 Task: Create Card UI Design Concepts in Board Business Development to Workspace Human Resources. Create Card Brand Guidelines Review in Board Brand Ambassador Program Management to Workspace Human Resources. Create Card Design Critique Meeting in Board Market Entry Feasibility Analysis to Workspace Human Resources
Action: Mouse moved to (891, 476)
Screenshot: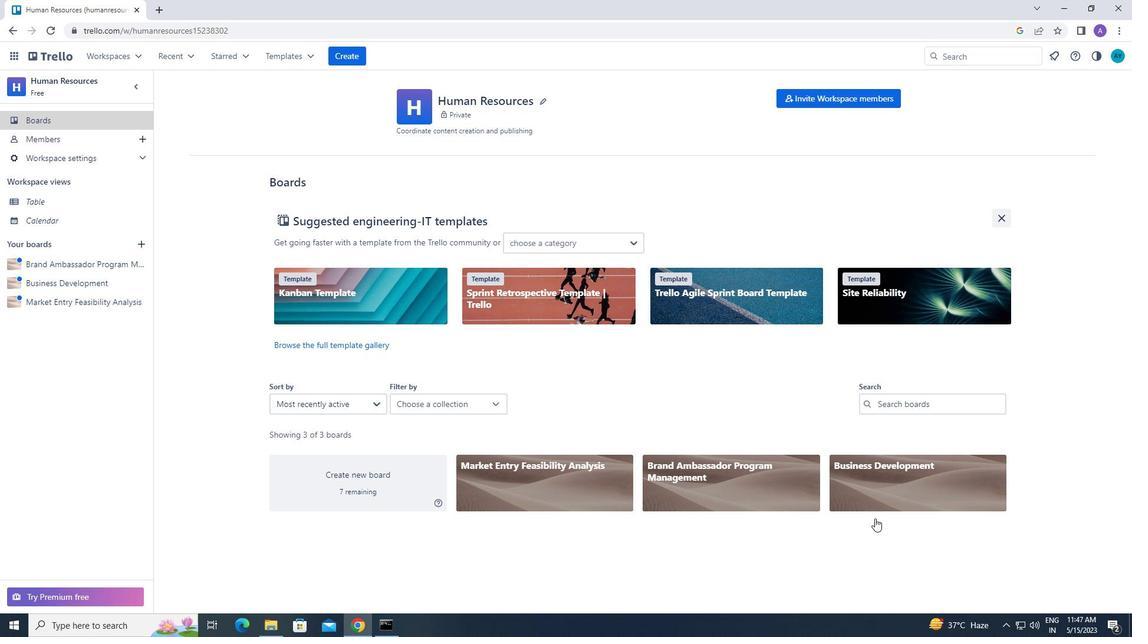 
Action: Mouse pressed left at (891, 476)
Screenshot: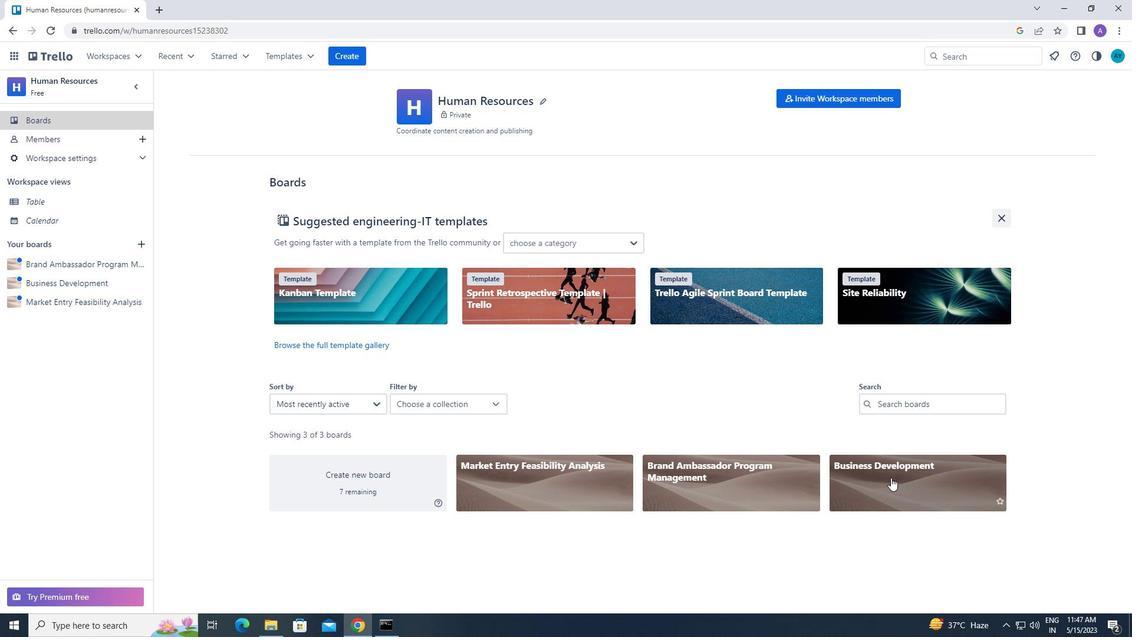 
Action: Mouse moved to (567, 147)
Screenshot: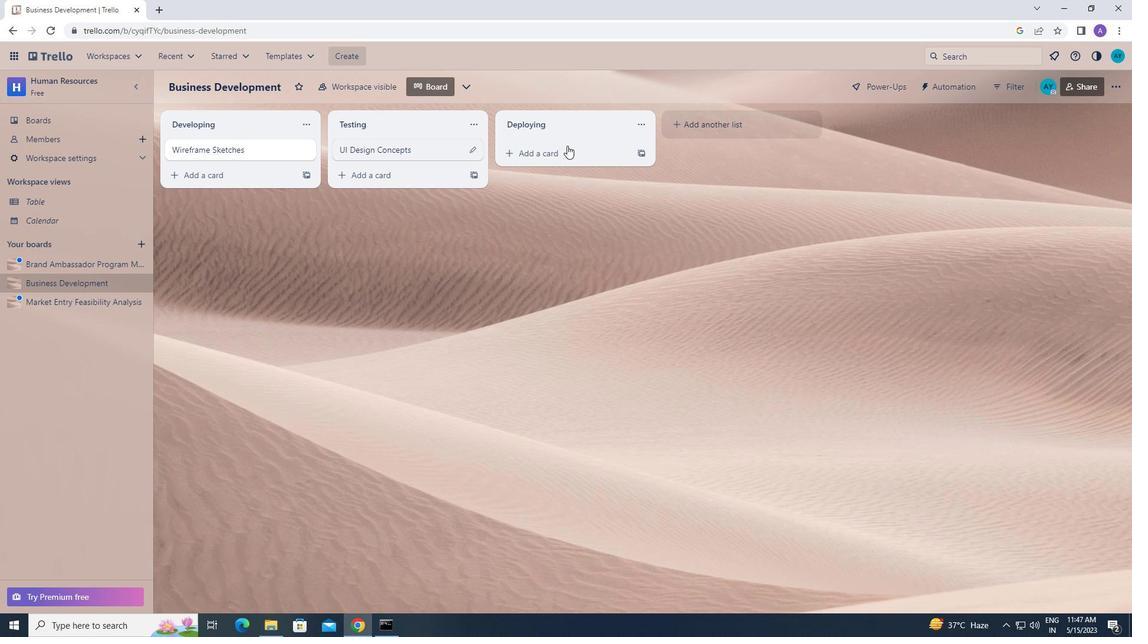 
Action: Mouse pressed left at (567, 147)
Screenshot: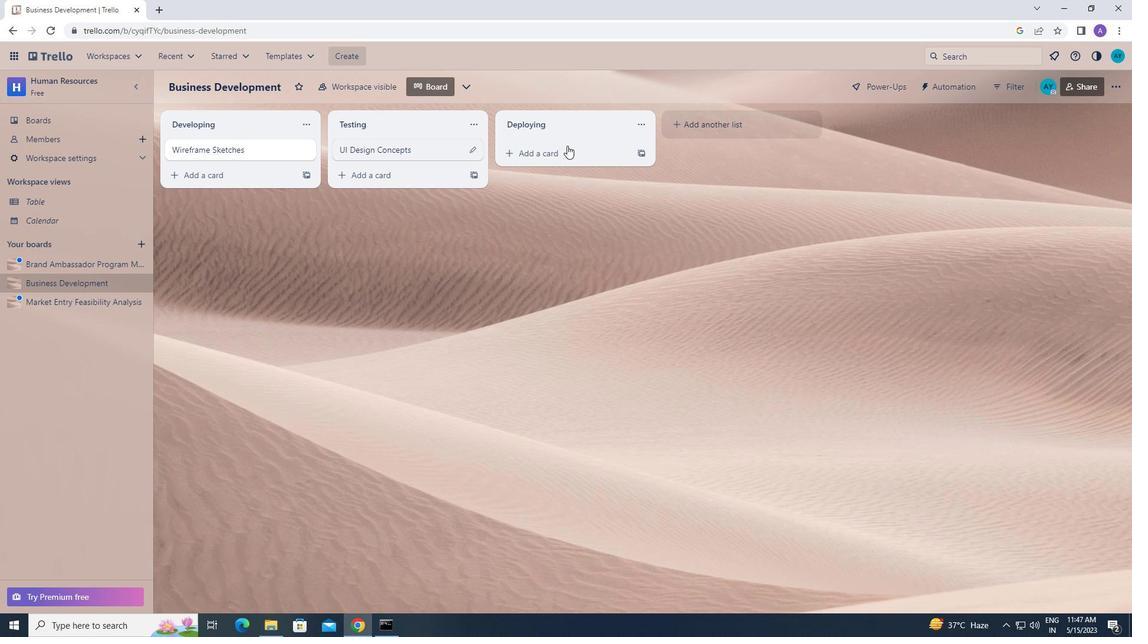 
Action: Mouse moved to (559, 155)
Screenshot: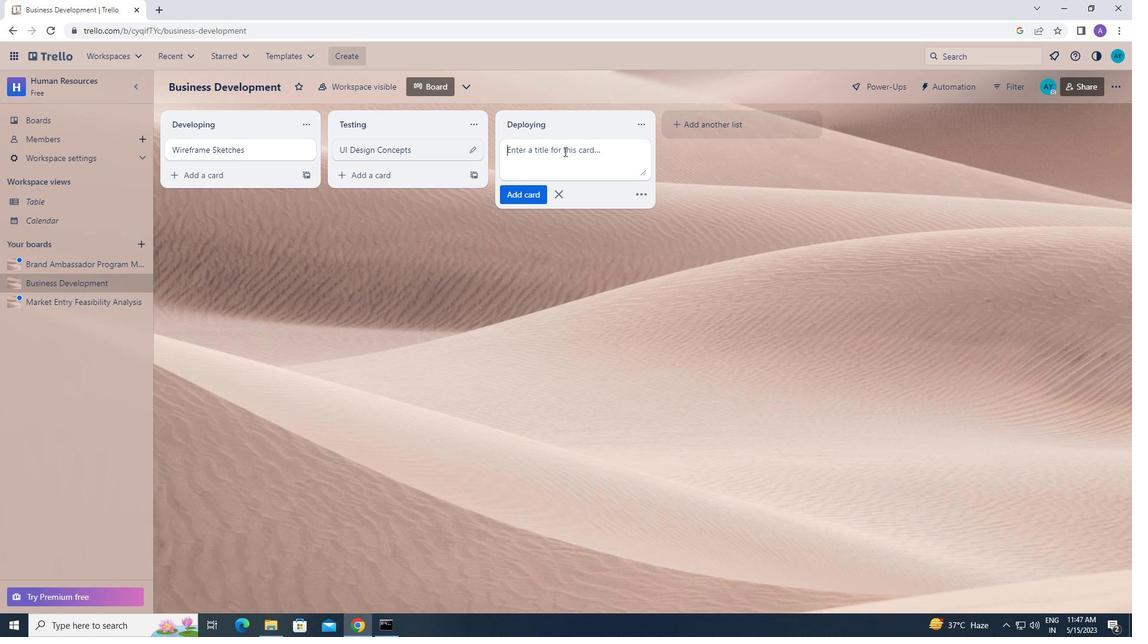 
Action: Mouse pressed left at (559, 155)
Screenshot: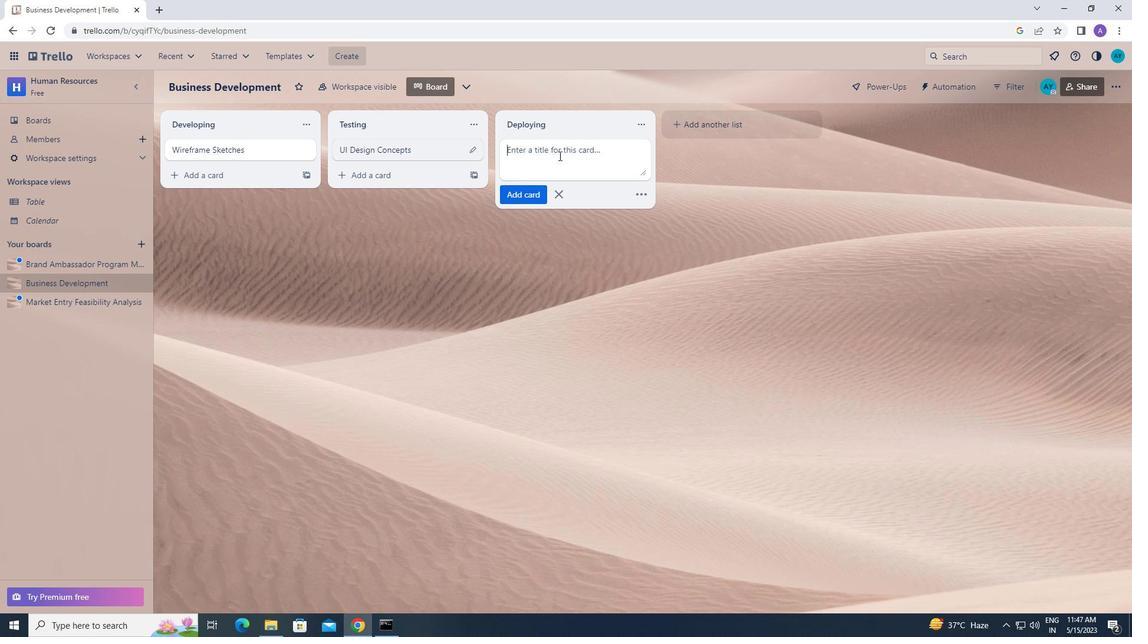 
Action: Key pressed ui<Key.space>d<Key.caps_lock>esign<Key.space><Key.caps_lock>c<Key.caps_lock>oncepts<Key.enter>
Screenshot: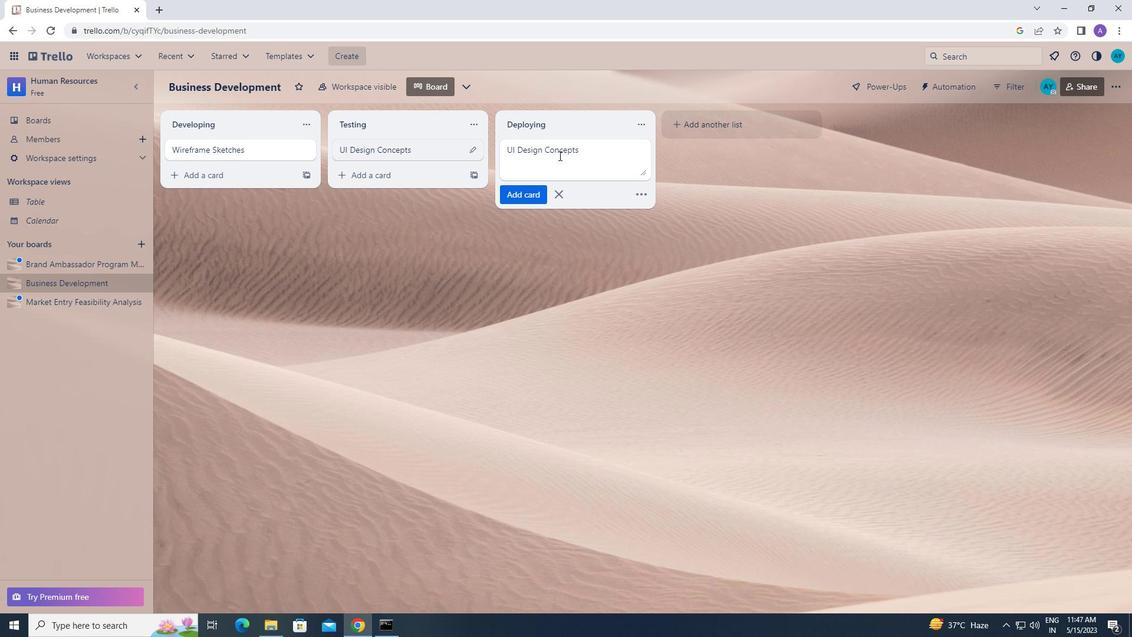
Action: Mouse moved to (125, 57)
Screenshot: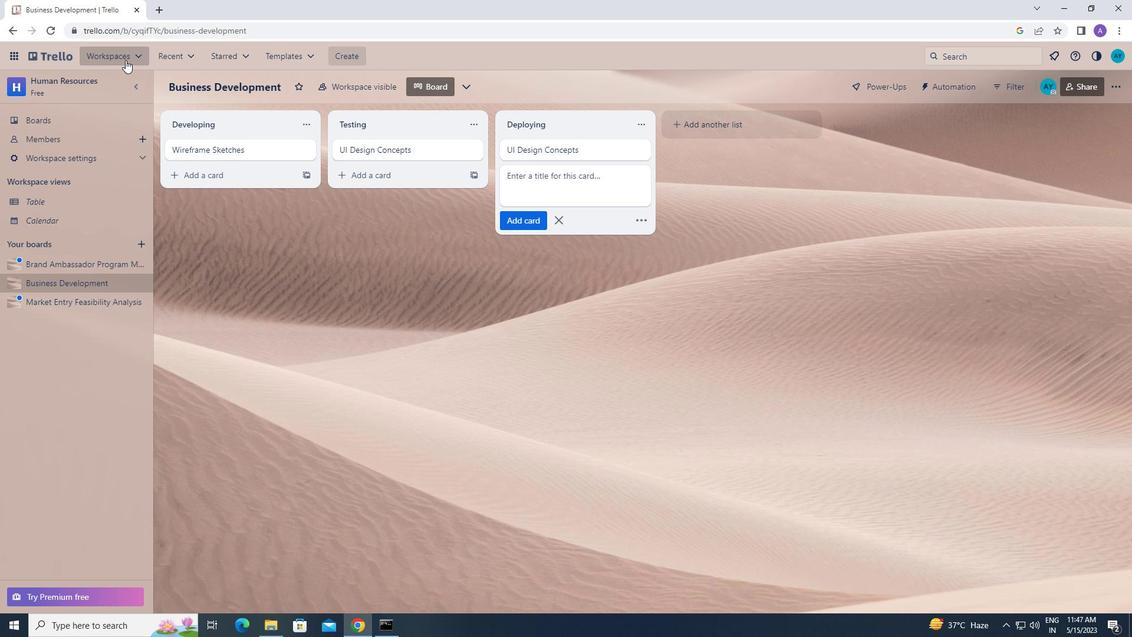 
Action: Mouse pressed left at (125, 57)
Screenshot: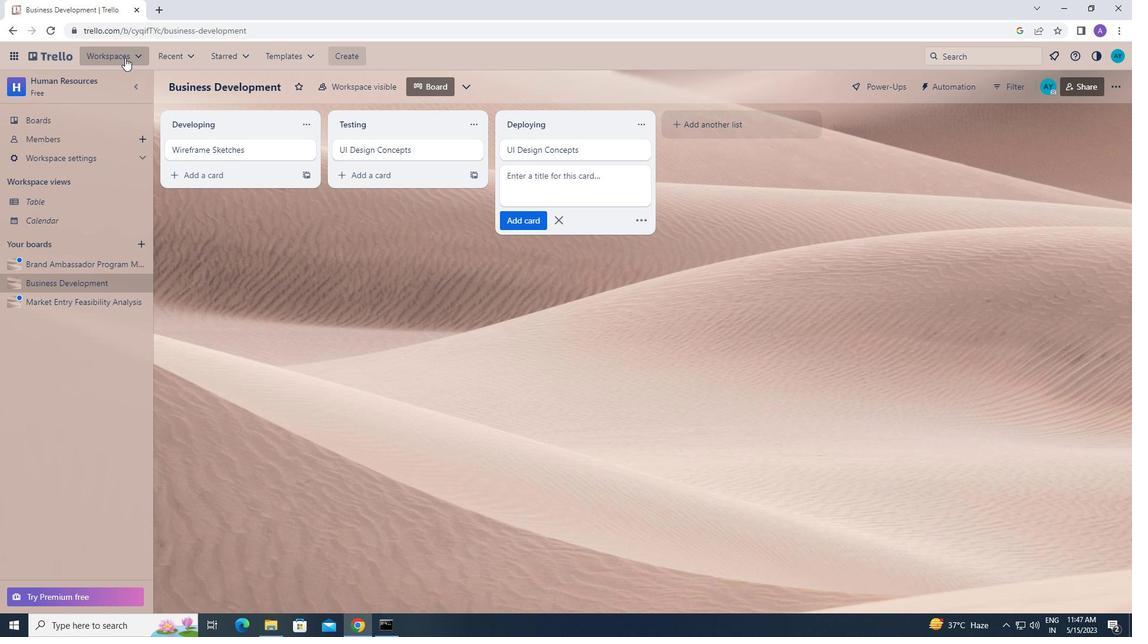 
Action: Mouse moved to (178, 414)
Screenshot: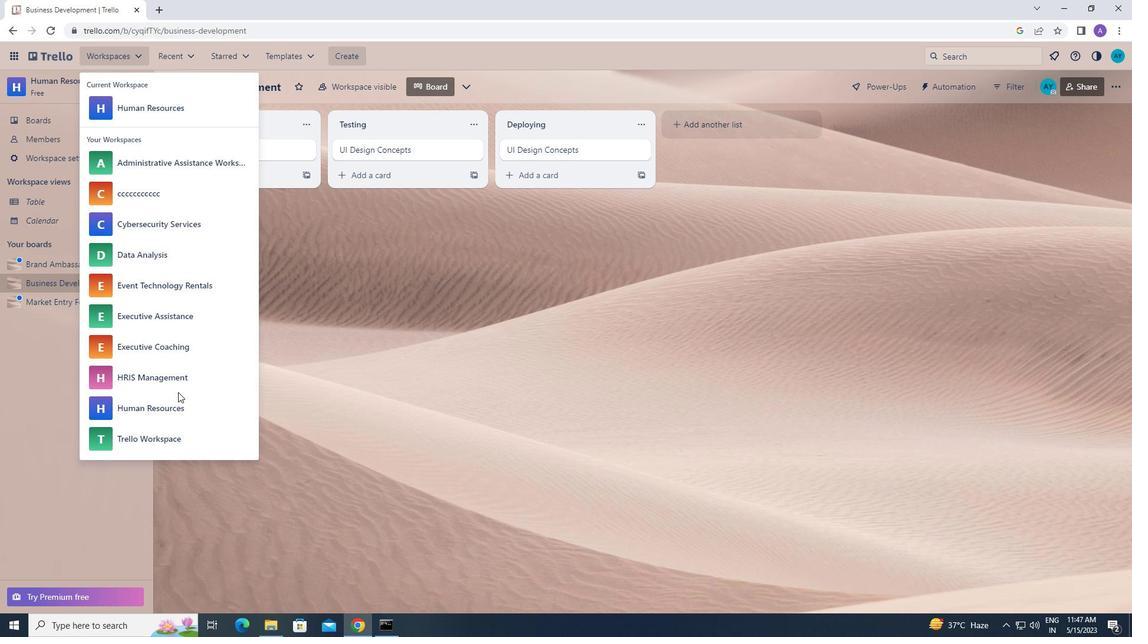 
Action: Mouse pressed left at (178, 414)
Screenshot: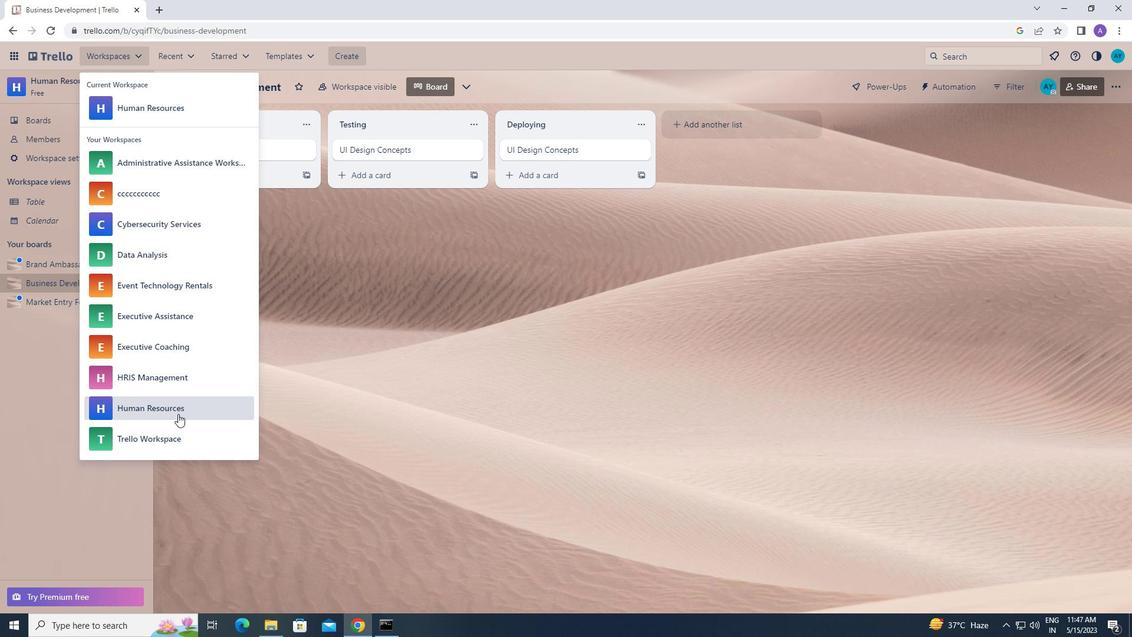 
Action: Mouse moved to (893, 478)
Screenshot: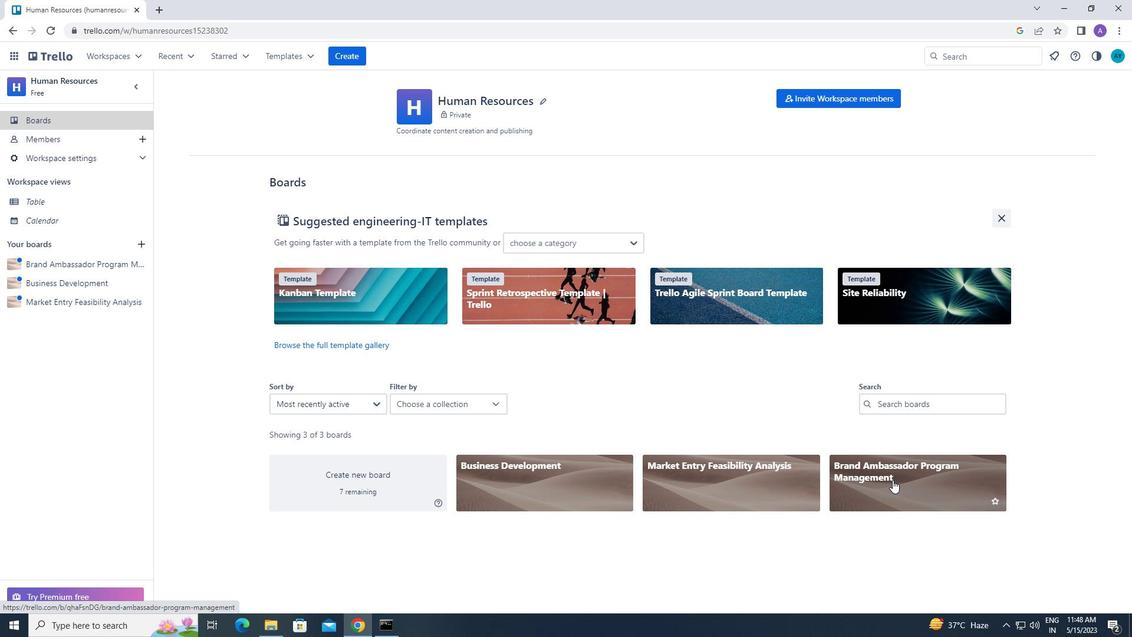 
Action: Mouse pressed left at (893, 478)
Screenshot: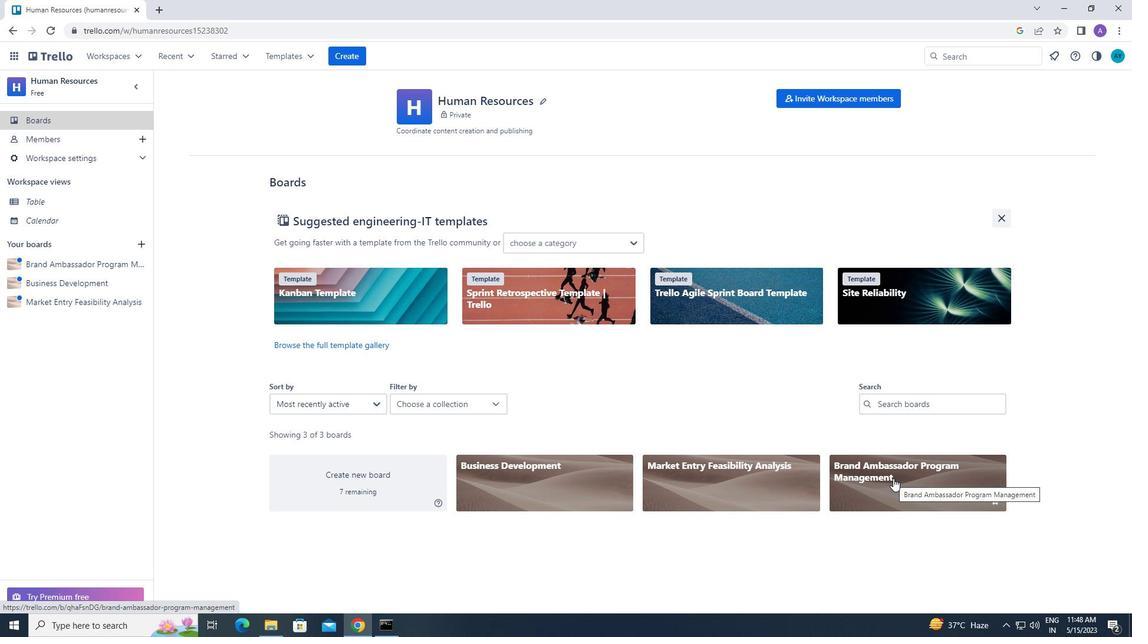 
Action: Mouse moved to (552, 148)
Screenshot: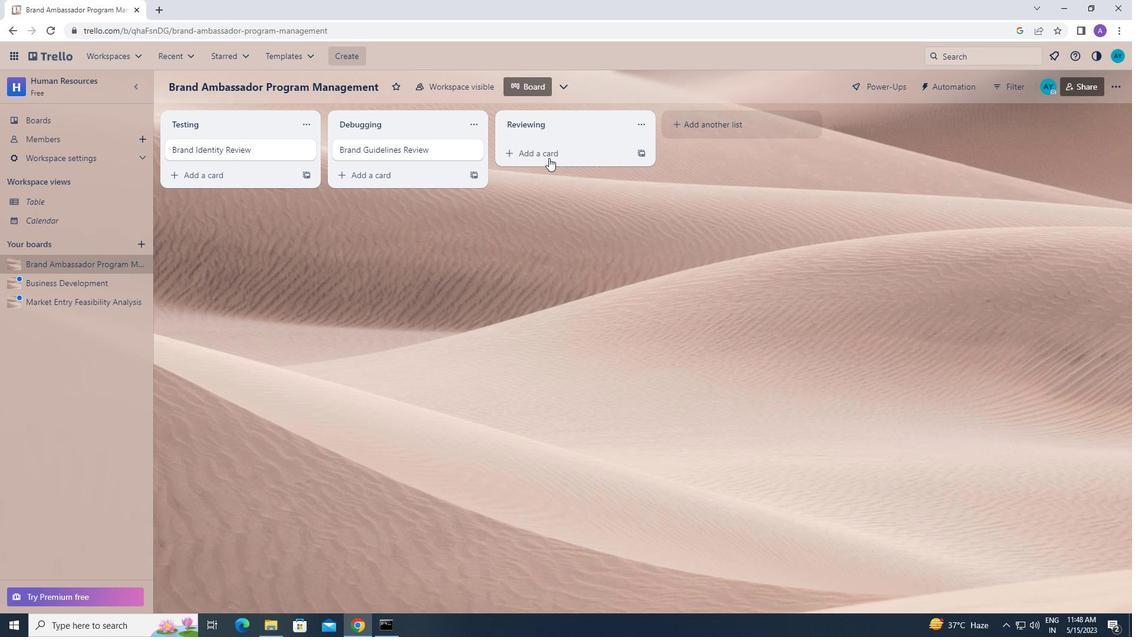 
Action: Mouse pressed left at (552, 148)
Screenshot: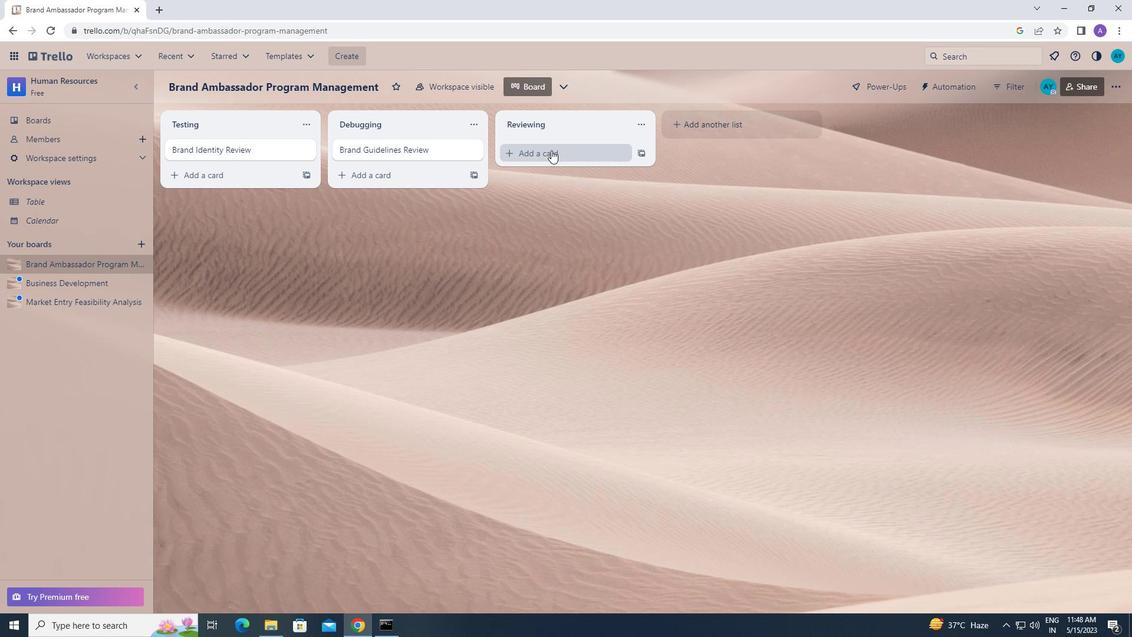 
Action: Mouse moved to (549, 158)
Screenshot: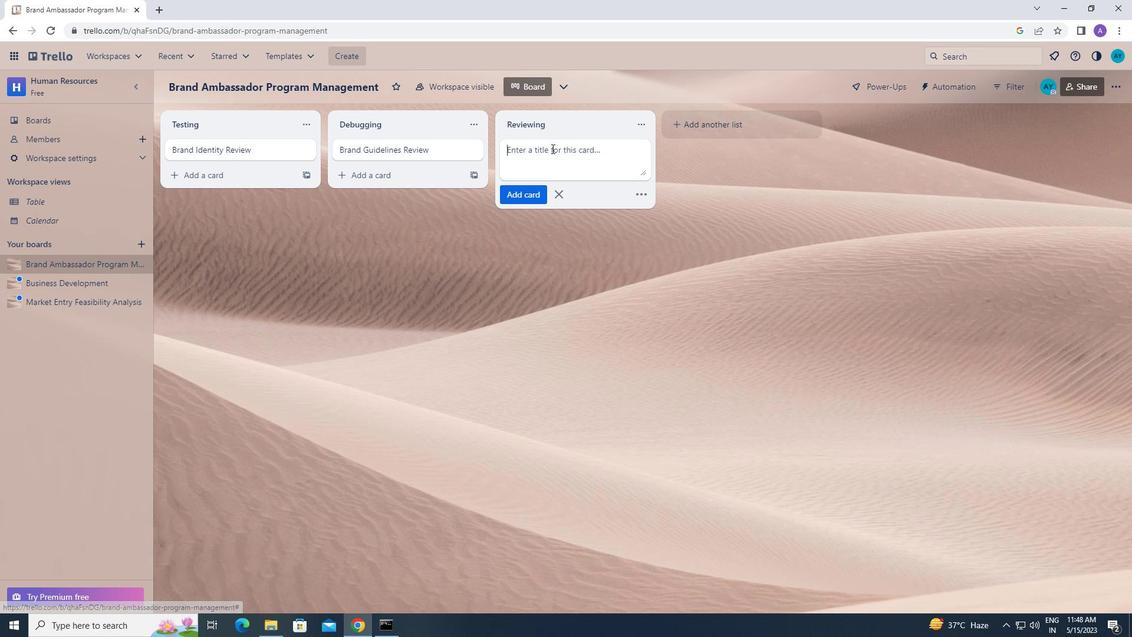 
Action: Mouse pressed left at (549, 158)
Screenshot: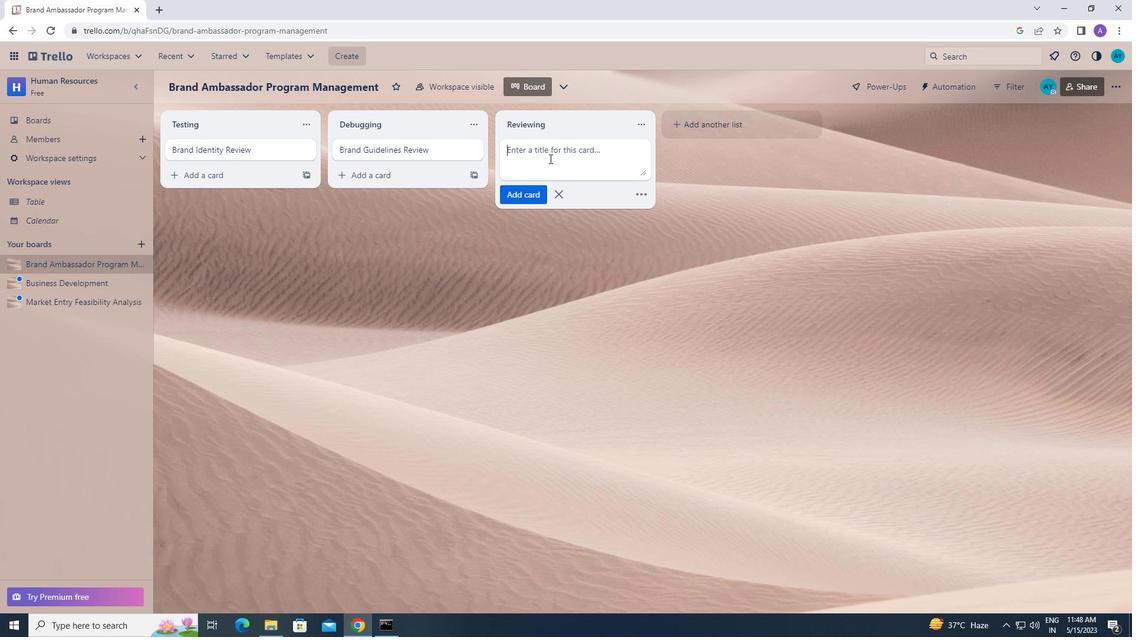 
Action: Key pressed <Key.caps_lock>b<Key.caps_lock>rand<Key.space><Key.caps_lock>g<Key.caps_lock>uidel
Screenshot: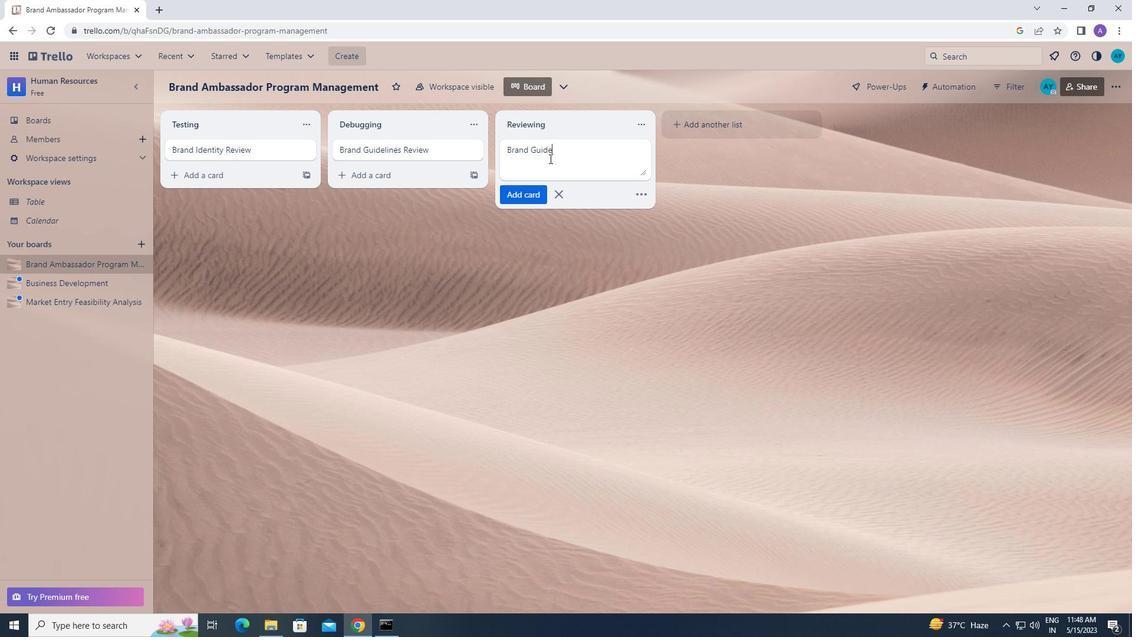 
Action: Mouse moved to (633, 115)
Screenshot: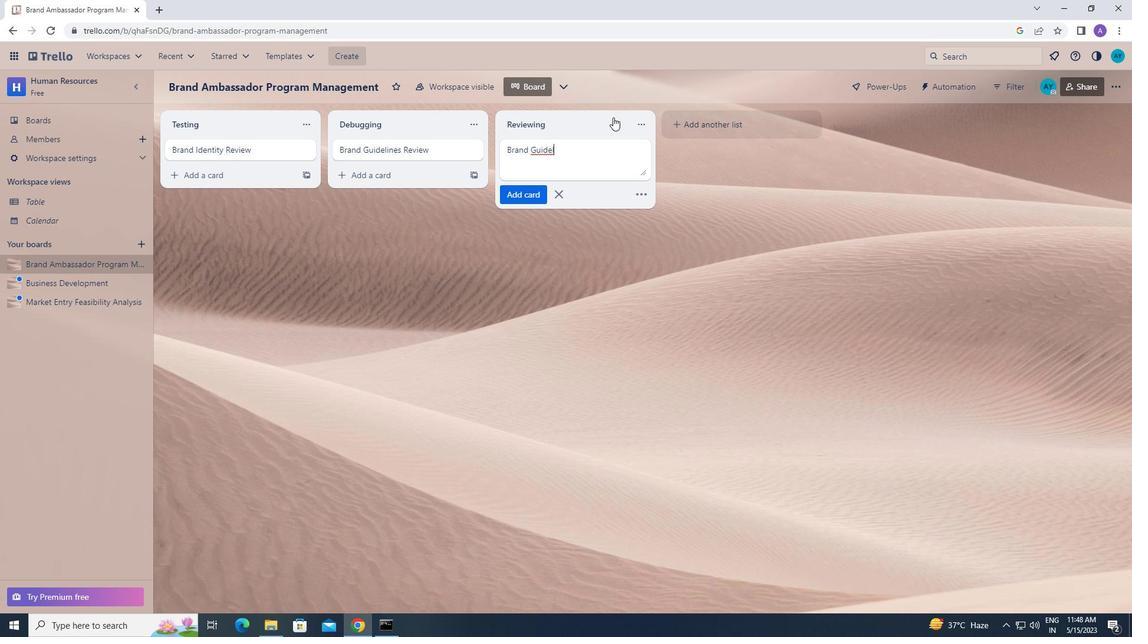 
Action: Key pressed ines<Key.space><Key.caps_lock>r<Key.caps_lock>eview<Key.enter>
Screenshot: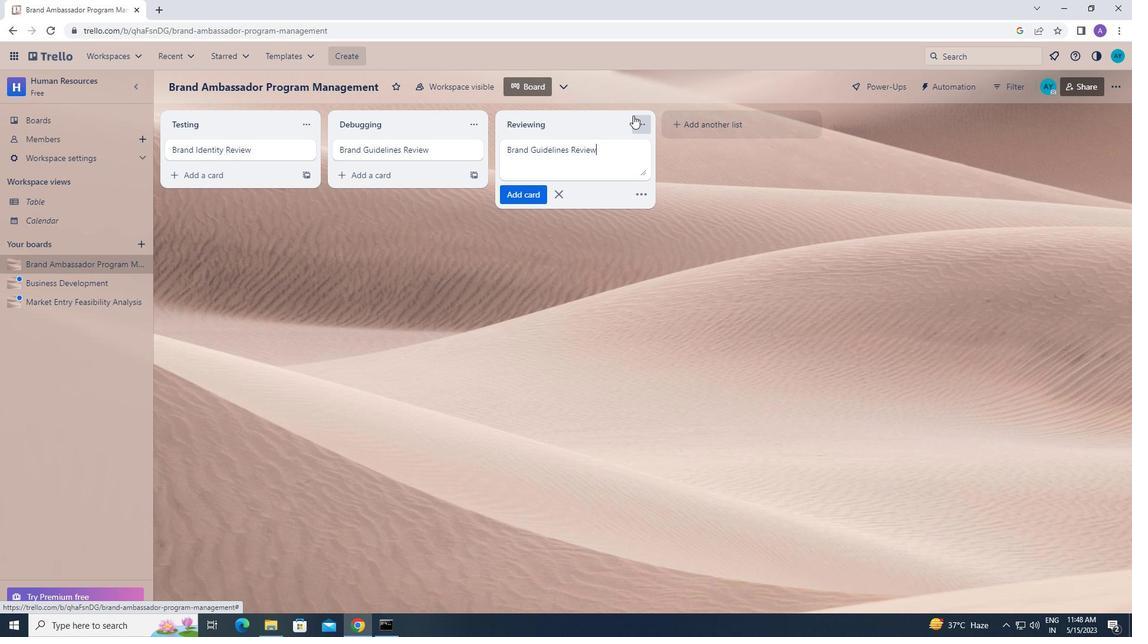 
Action: Mouse moved to (99, 54)
Screenshot: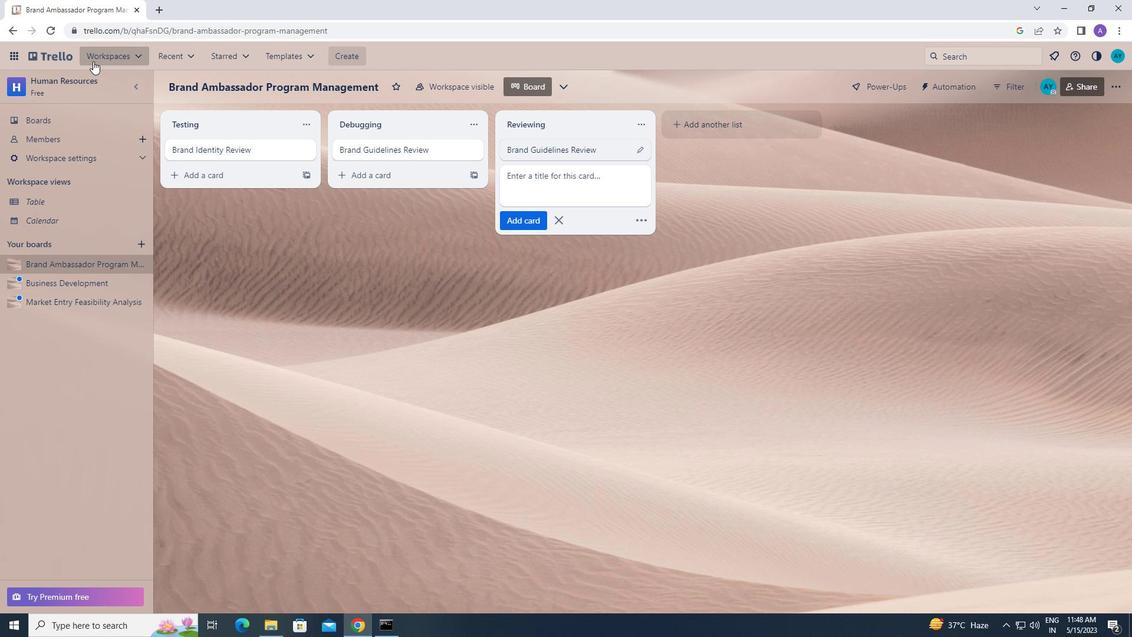 
Action: Mouse pressed left at (99, 54)
Screenshot: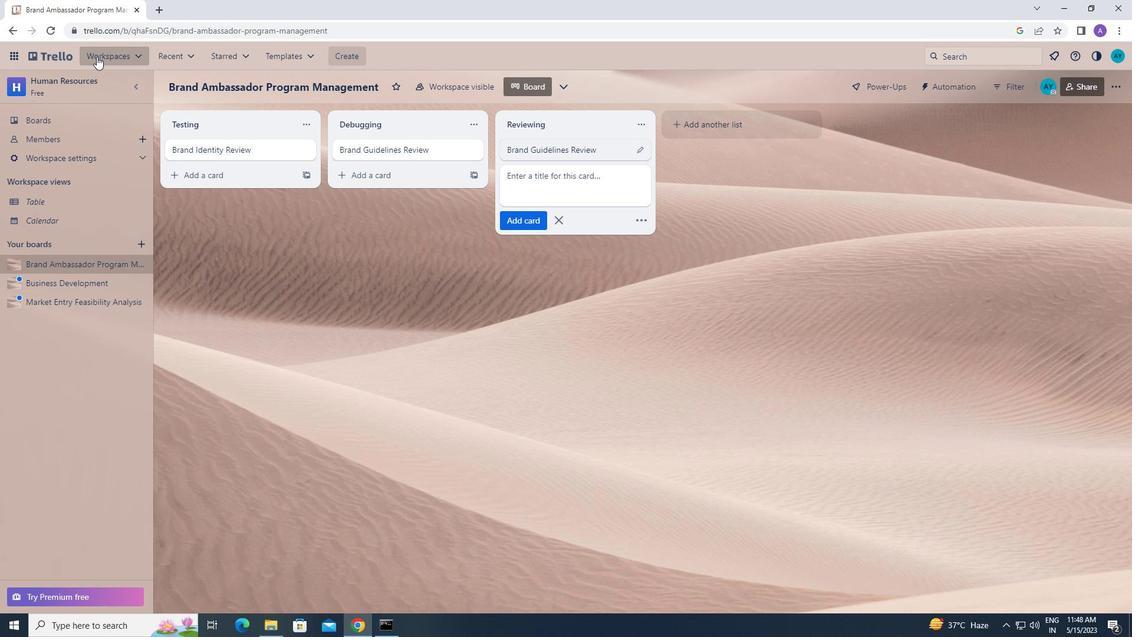 
Action: Mouse moved to (159, 406)
Screenshot: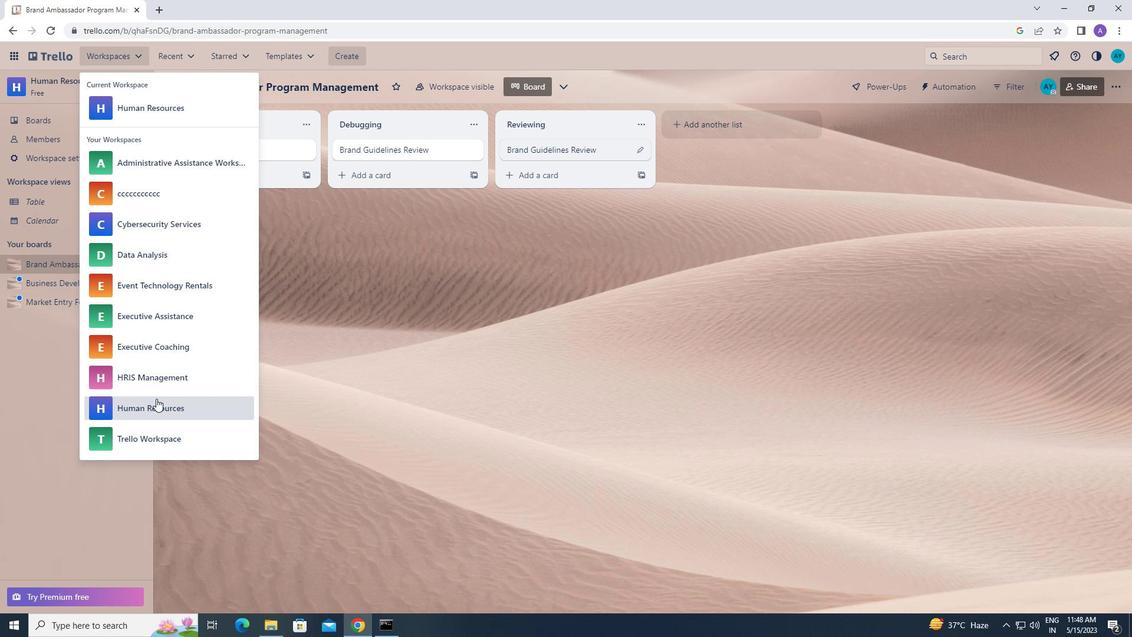 
Action: Mouse pressed left at (159, 406)
Screenshot: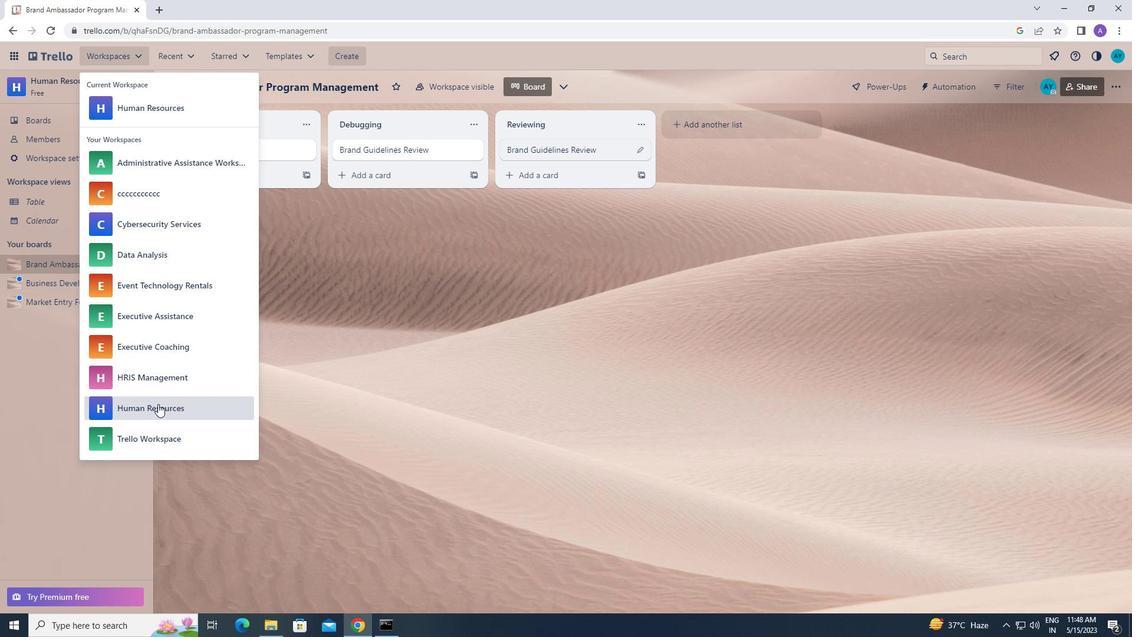 
Action: Mouse moved to (870, 494)
Screenshot: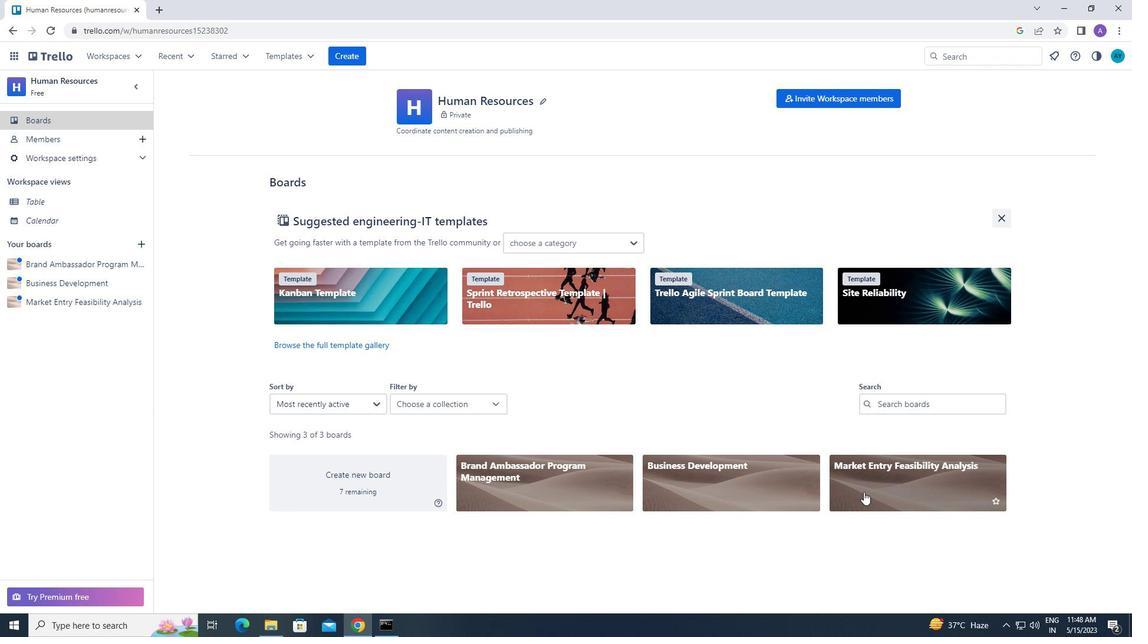 
Action: Mouse pressed left at (870, 494)
Screenshot: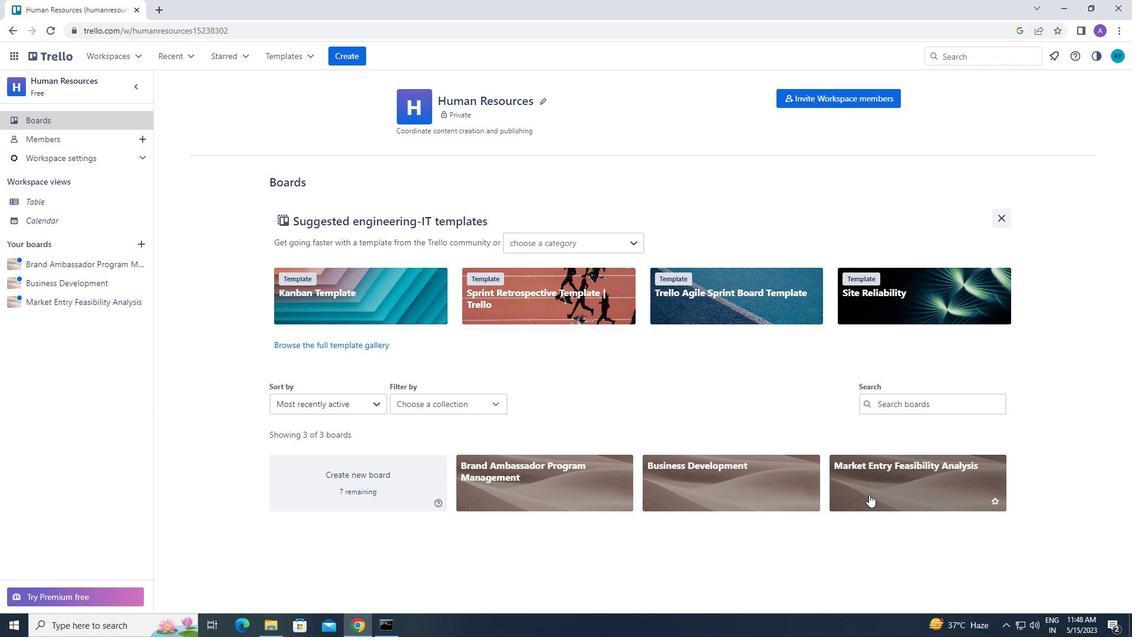 
Action: Mouse moved to (573, 152)
Screenshot: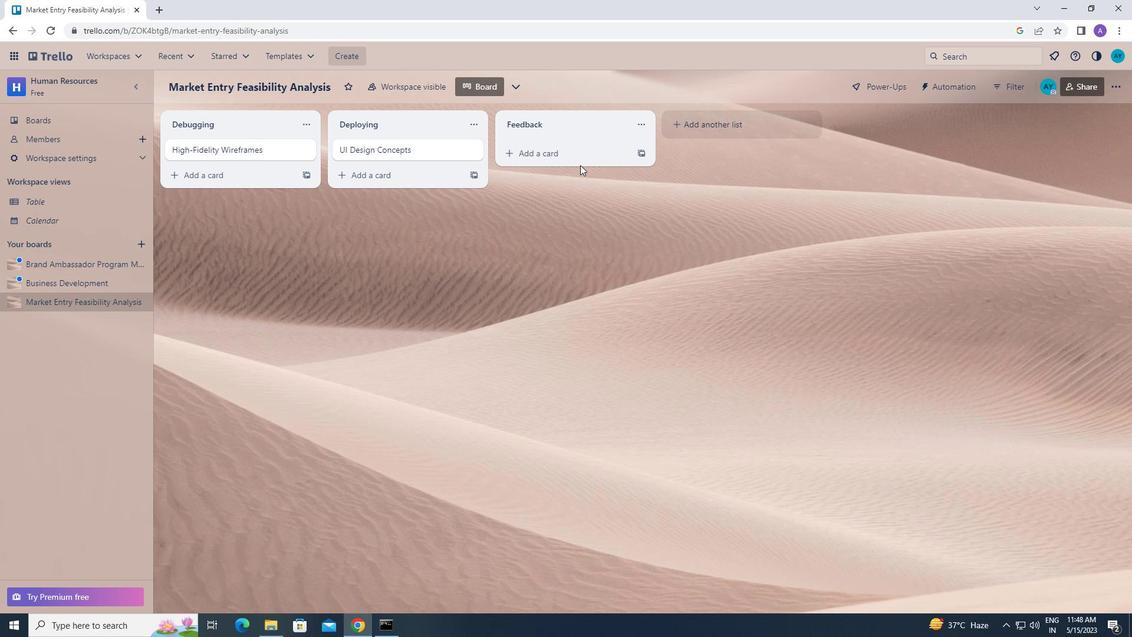 
Action: Mouse pressed left at (573, 152)
Screenshot: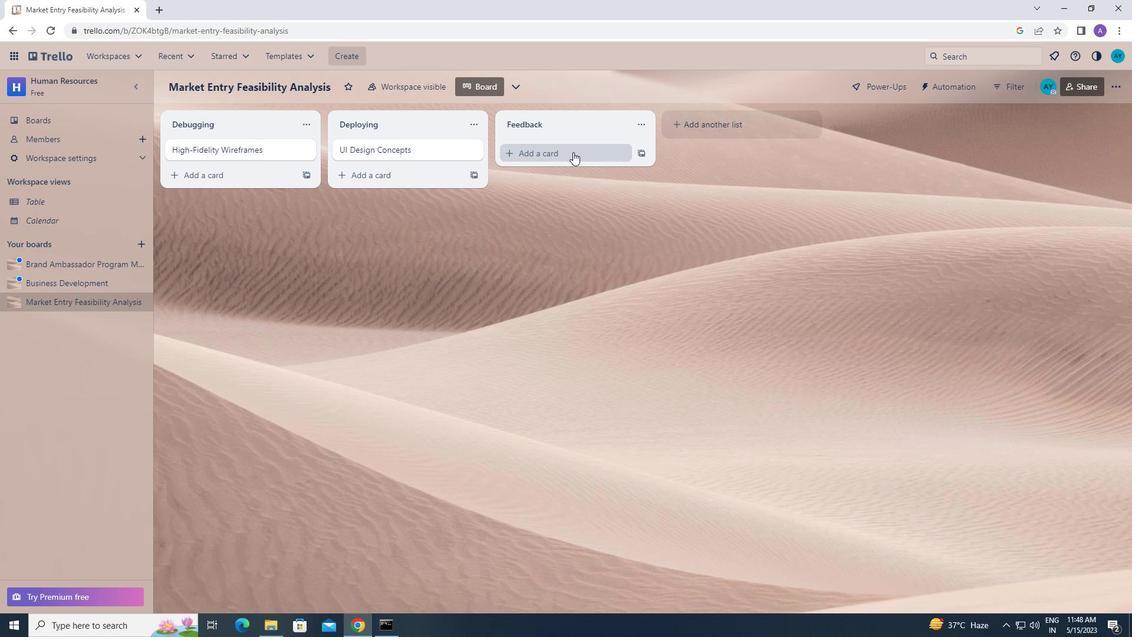 
Action: Mouse moved to (557, 161)
Screenshot: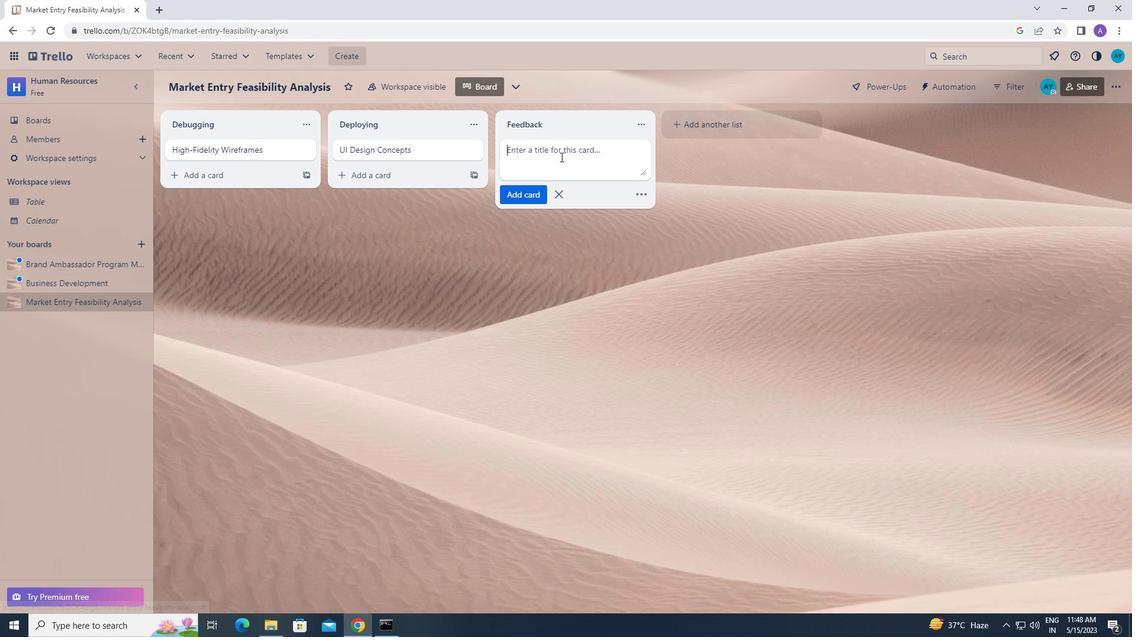 
Action: Mouse pressed left at (557, 161)
Screenshot: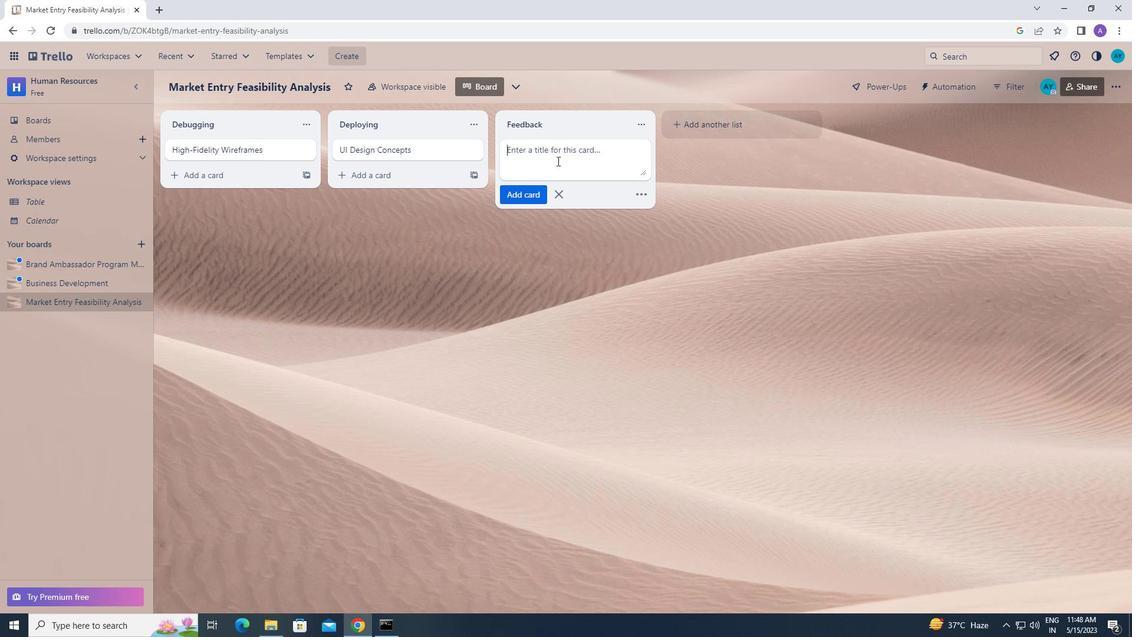
Action: Key pressed <Key.caps_lock>d<Key.caps_lock>esign<Key.space><Key.caps_lock>c<Key.caps_lock>riti
Screenshot: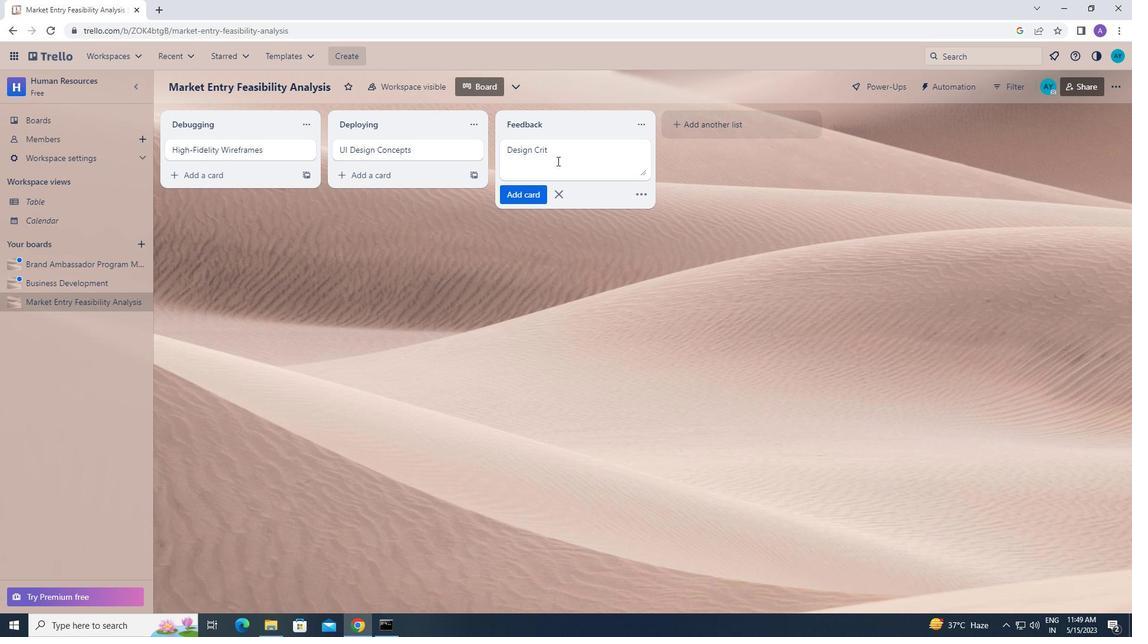 
Action: Mouse moved to (379, 211)
Screenshot: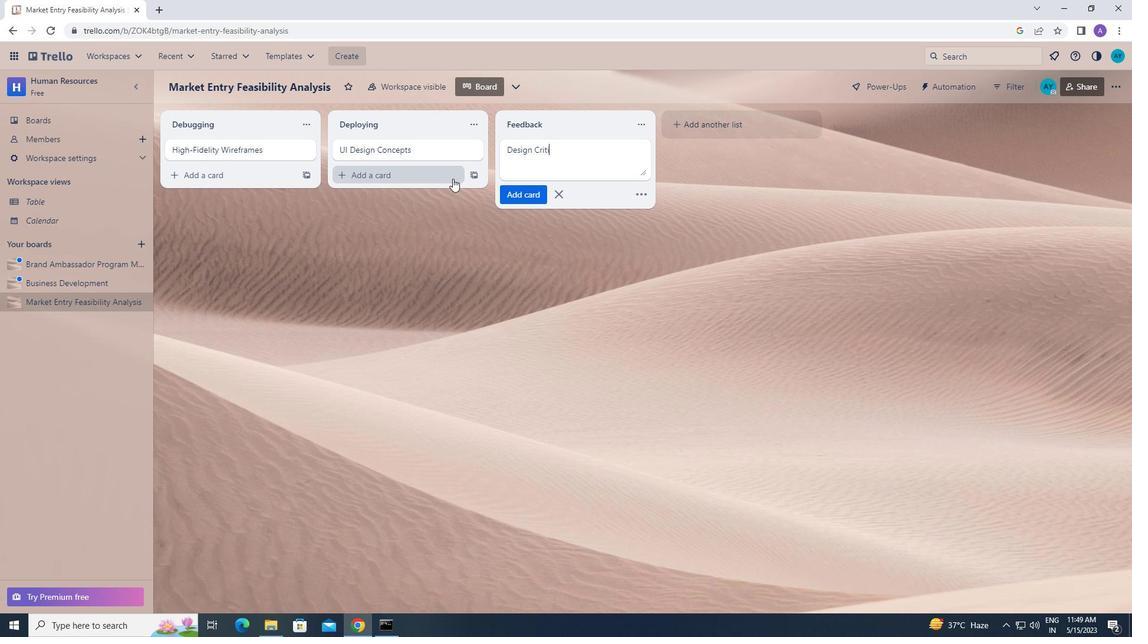 
Action: Key pressed que<Key.space><Key.caps_lock>m<Key.caps_lock>eeting<Key.enter>
Screenshot: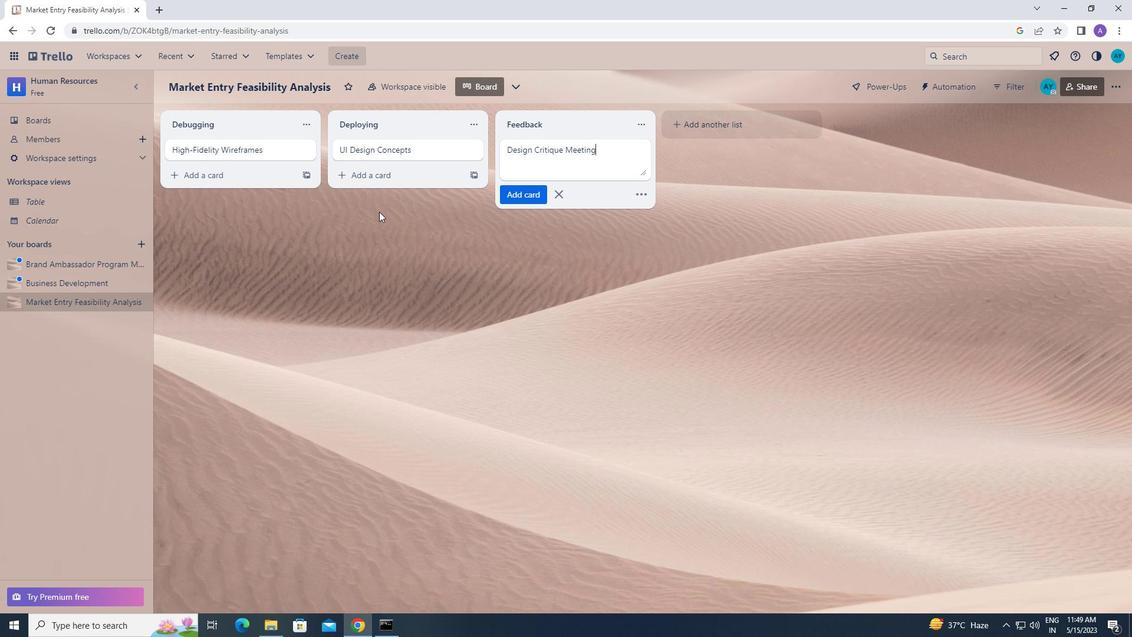 
